 Task: Create a sub task Design and Implement Solution for the task  Create a new online platform for online legal consultations in the project BoostPro , assign it to team member softage.3@softage.net and update the status of the sub task to  On Track  , set the priority of the sub task to Low
Action: Mouse moved to (686, 384)
Screenshot: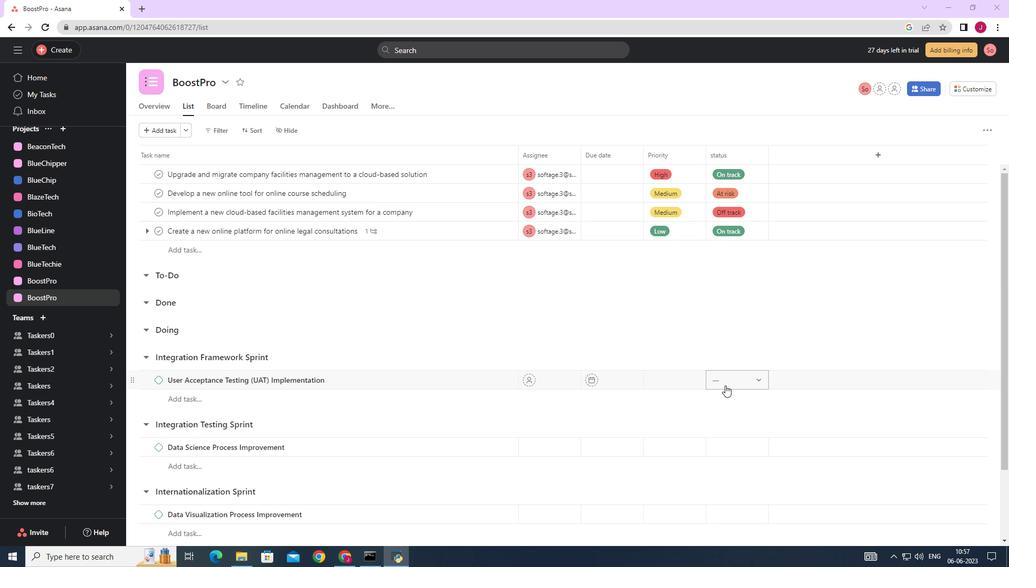 
Action: Mouse scrolled (686, 384) with delta (0, 0)
Screenshot: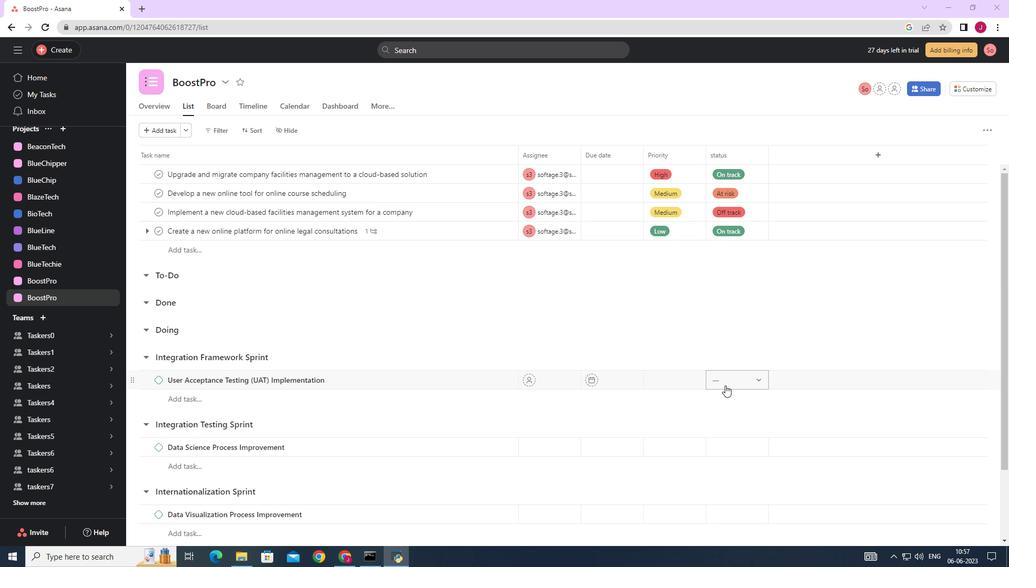 
Action: Mouse moved to (684, 383)
Screenshot: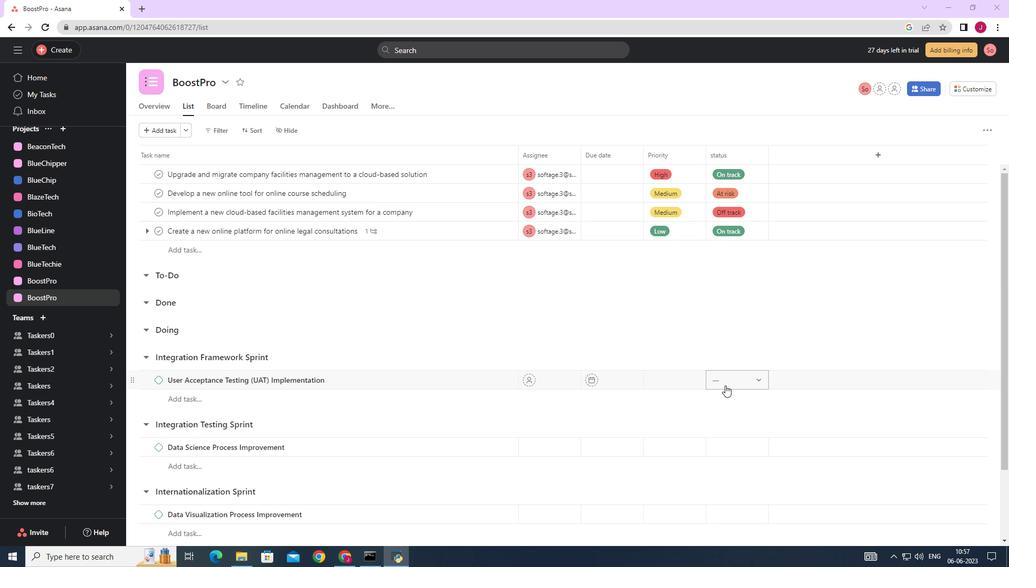 
Action: Mouse scrolled (684, 384) with delta (0, 0)
Screenshot: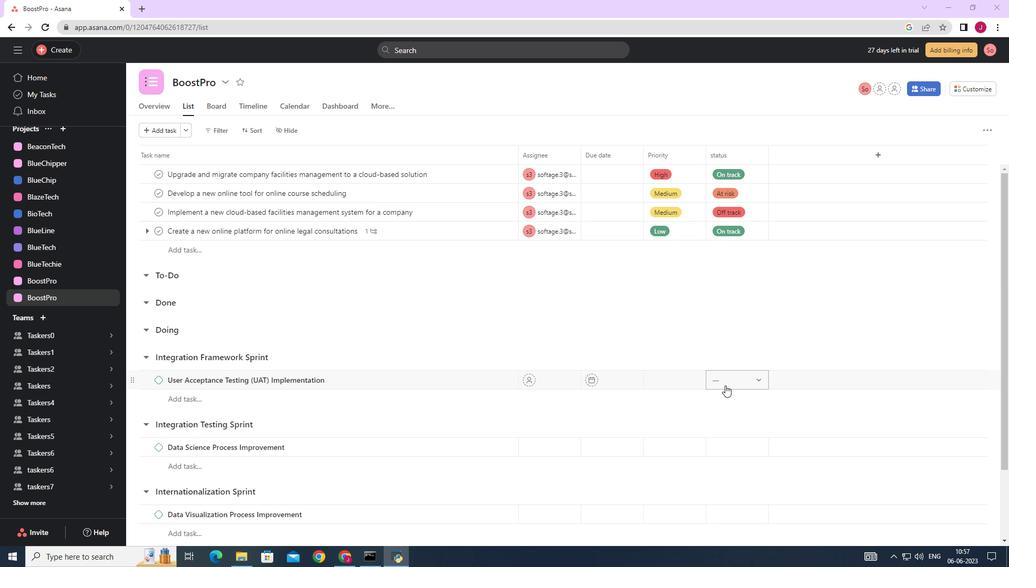 
Action: Mouse moved to (680, 381)
Screenshot: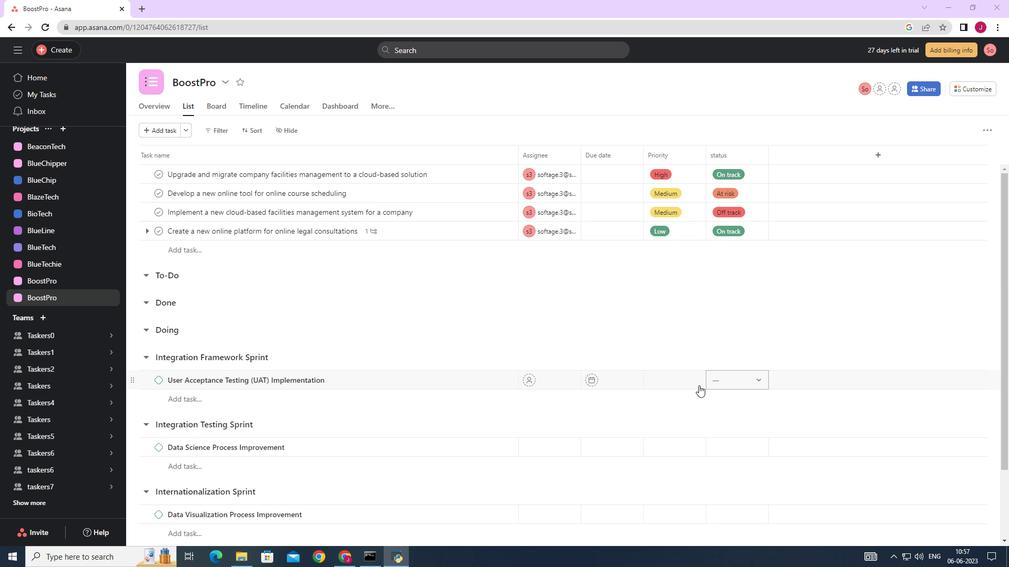 
Action: Mouse scrolled (683, 383) with delta (0, 0)
Screenshot: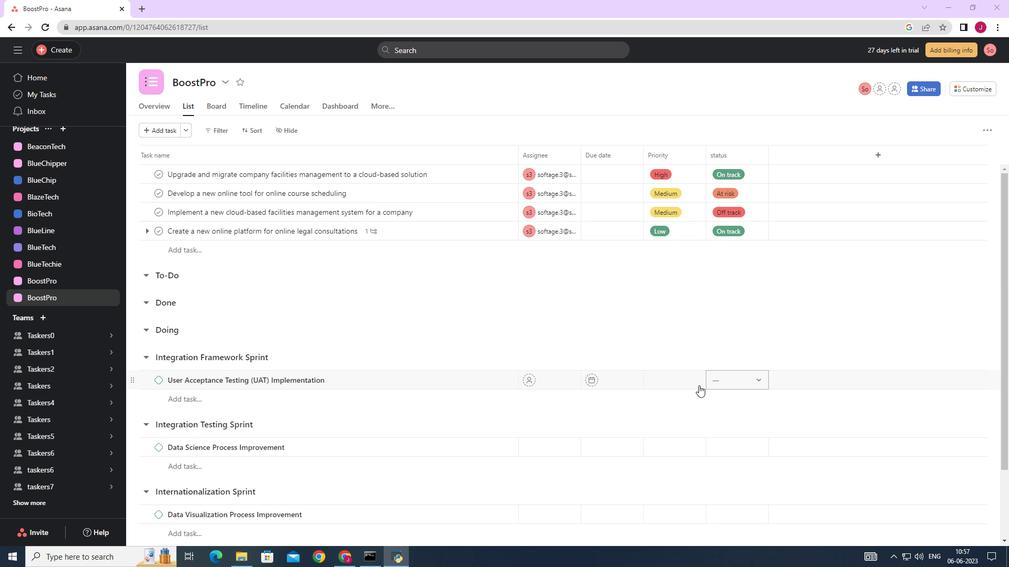 
Action: Mouse moved to (675, 378)
Screenshot: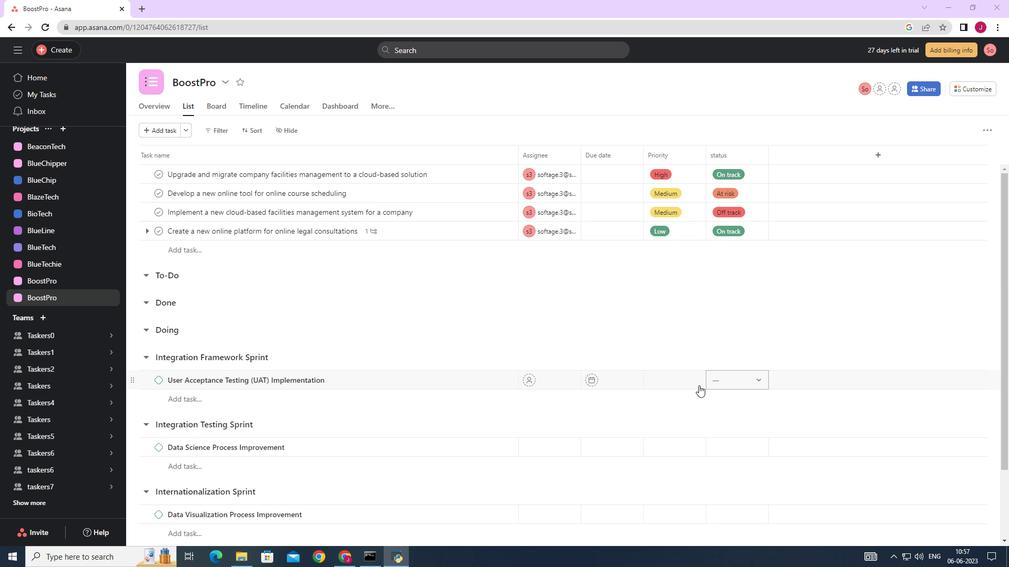 
Action: Mouse scrolled (678, 381) with delta (0, 0)
Screenshot: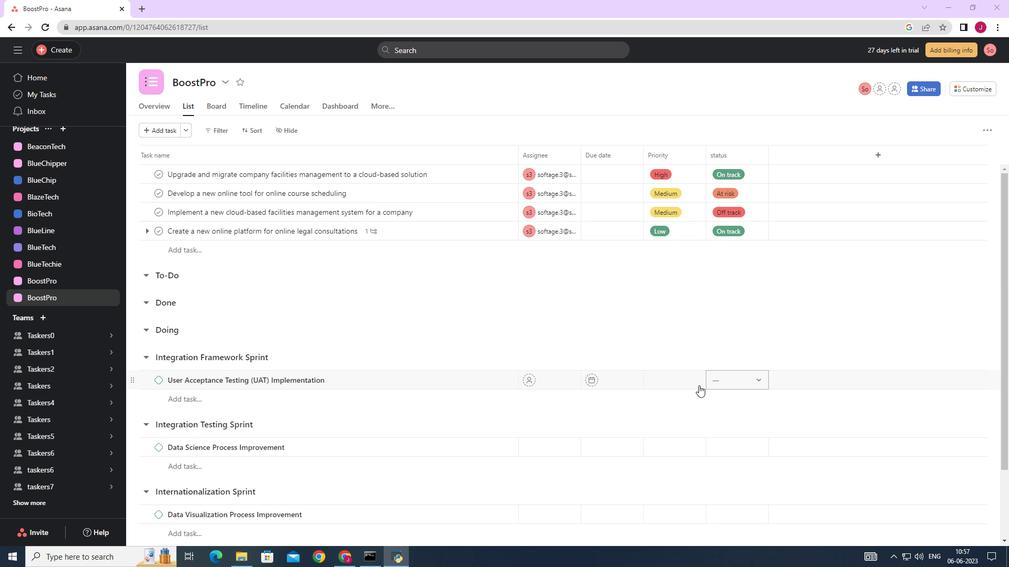 
Action: Mouse moved to (466, 229)
Screenshot: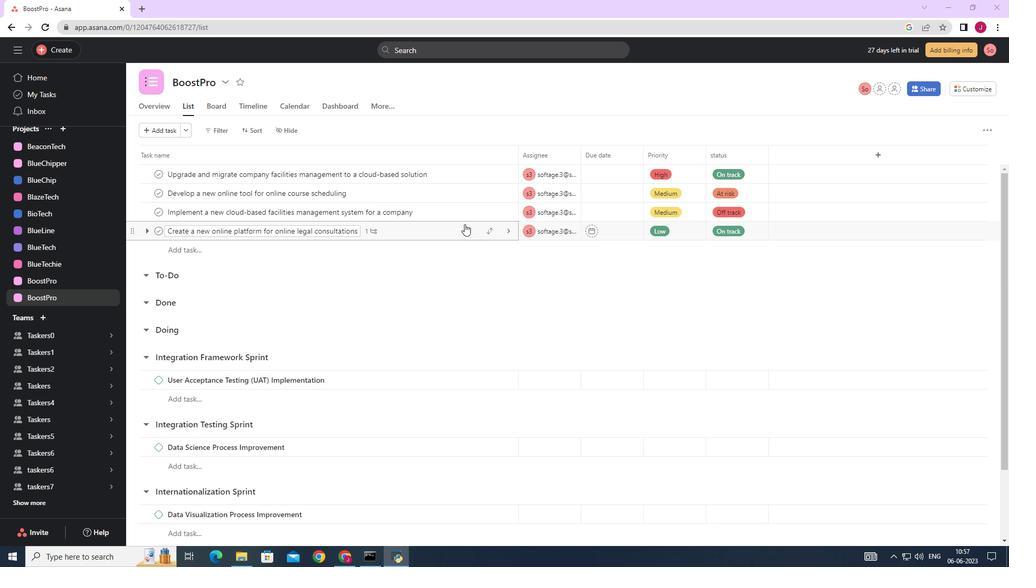 
Action: Mouse pressed left at (466, 229)
Screenshot: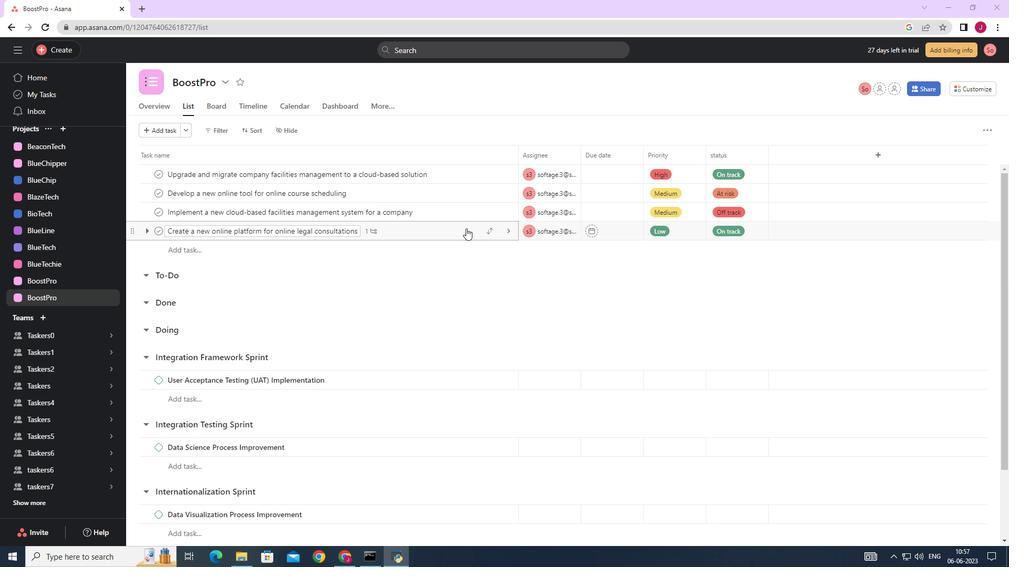
Action: Mouse moved to (904, 259)
Screenshot: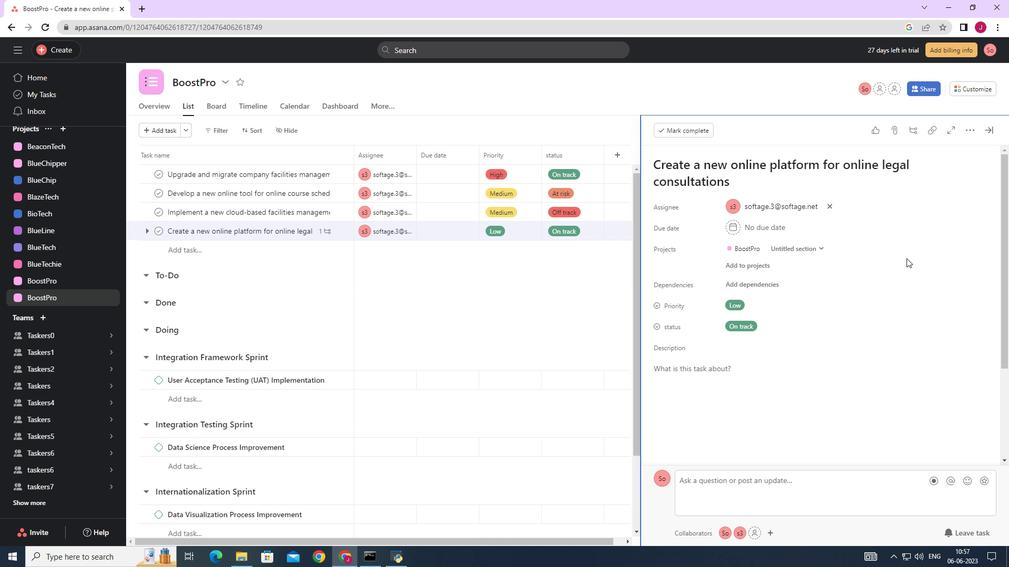 
Action: Mouse scrolled (904, 258) with delta (0, 0)
Screenshot: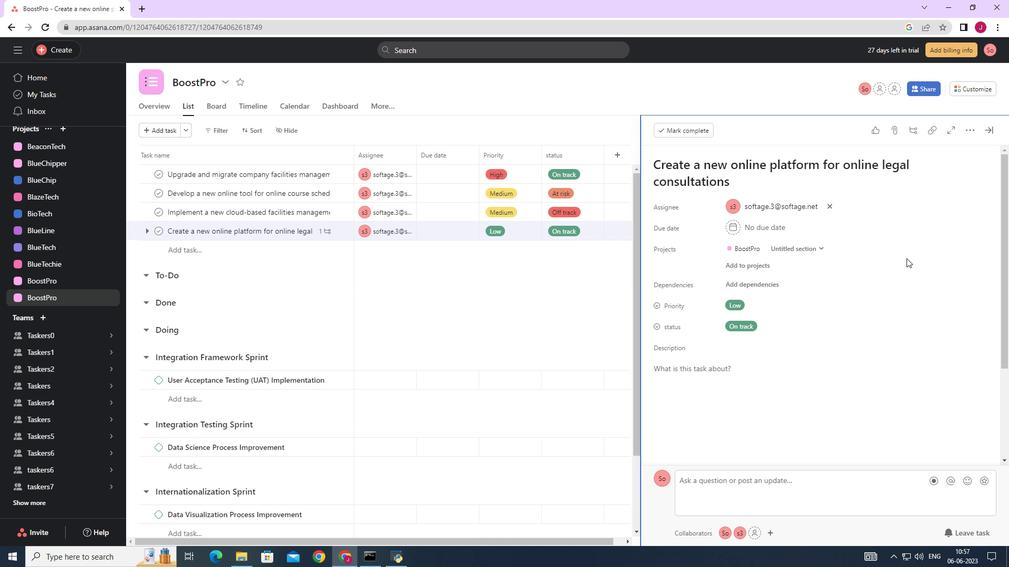 
Action: Mouse moved to (904, 259)
Screenshot: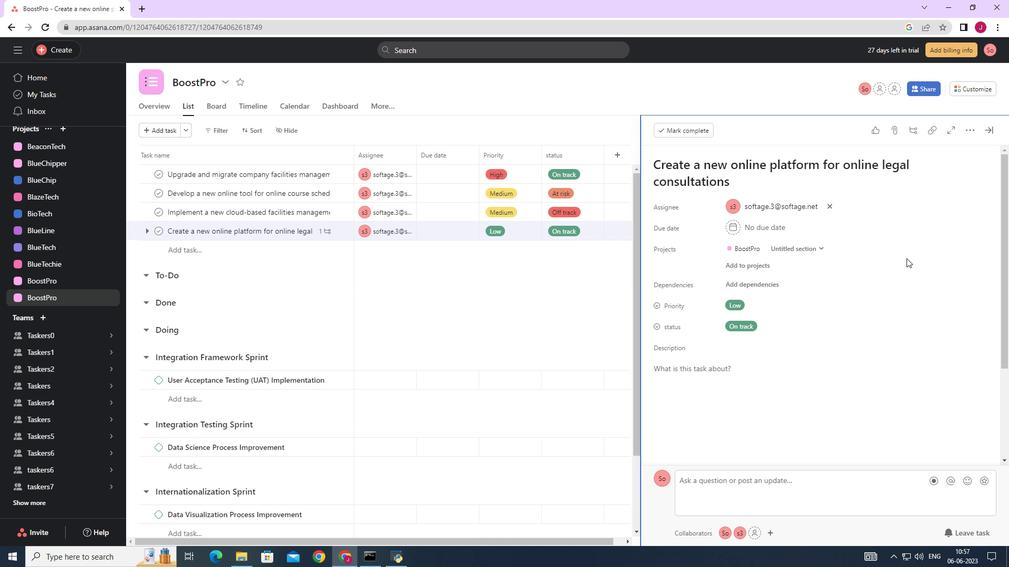 
Action: Mouse scrolled (904, 259) with delta (0, 0)
Screenshot: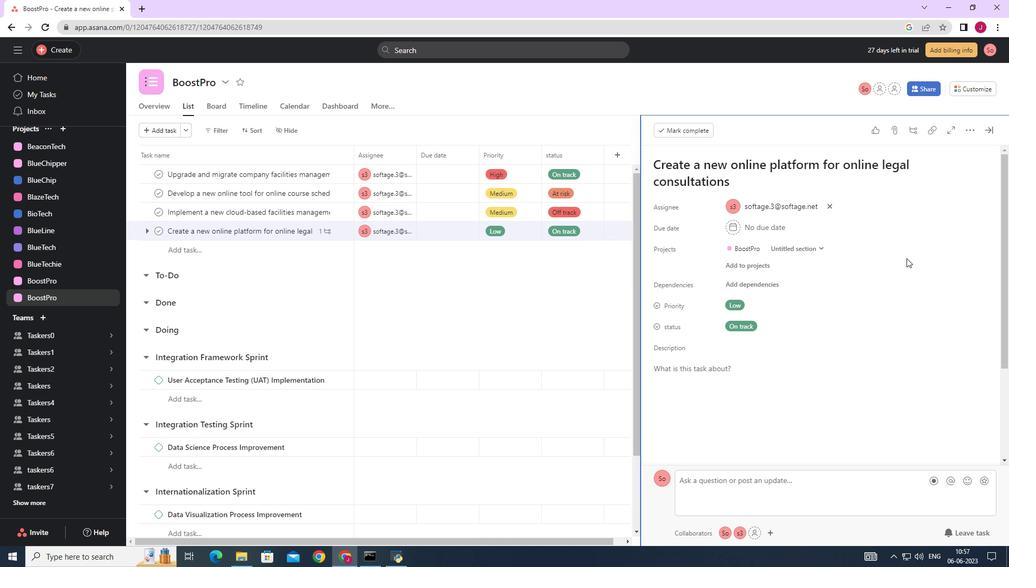 
Action: Mouse scrolled (904, 259) with delta (0, 0)
Screenshot: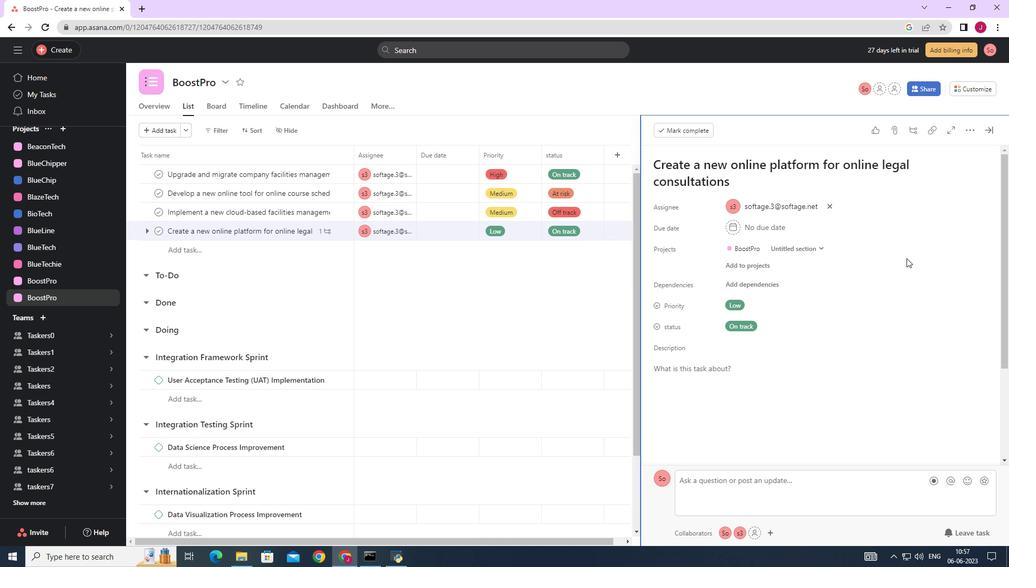 
Action: Mouse moved to (904, 259)
Screenshot: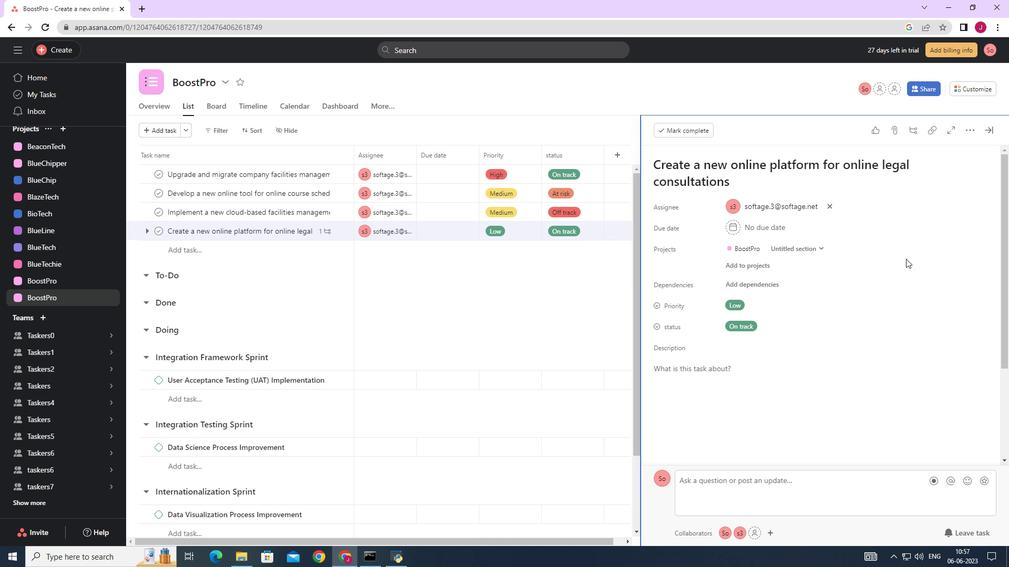 
Action: Mouse scrolled (904, 259) with delta (0, 0)
Screenshot: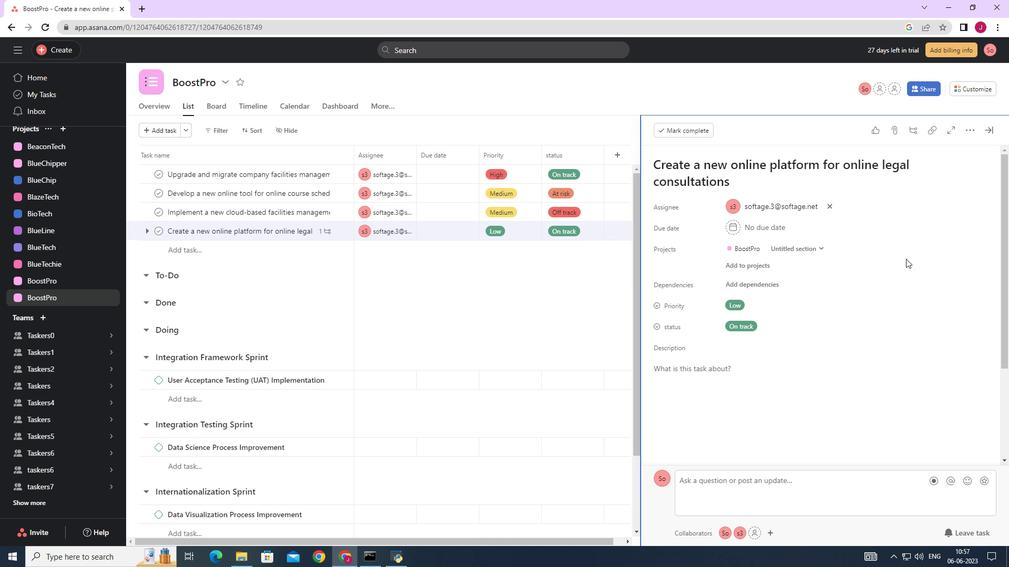 
Action: Mouse moved to (904, 260)
Screenshot: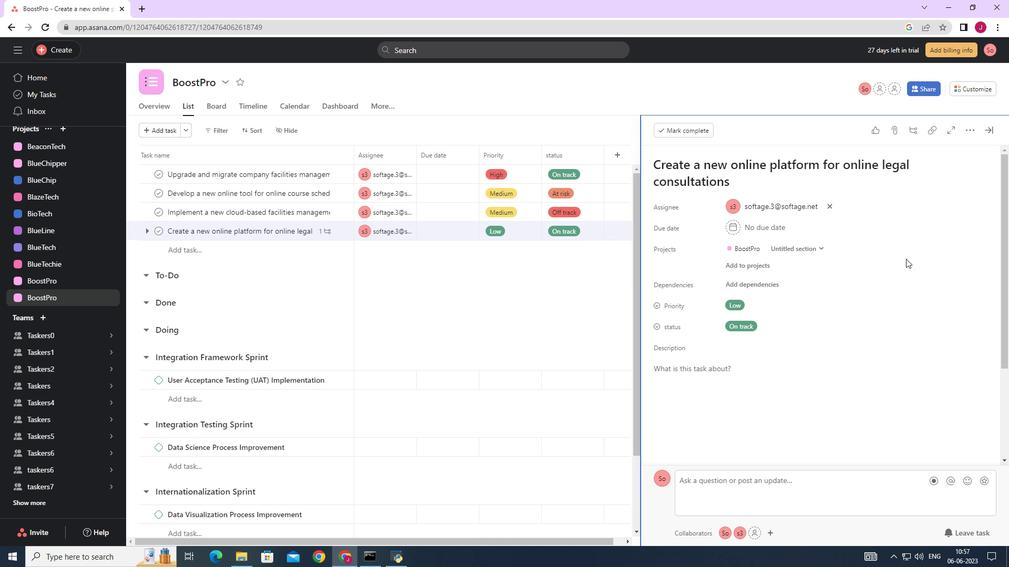 
Action: Mouse scrolled (904, 259) with delta (0, 0)
Screenshot: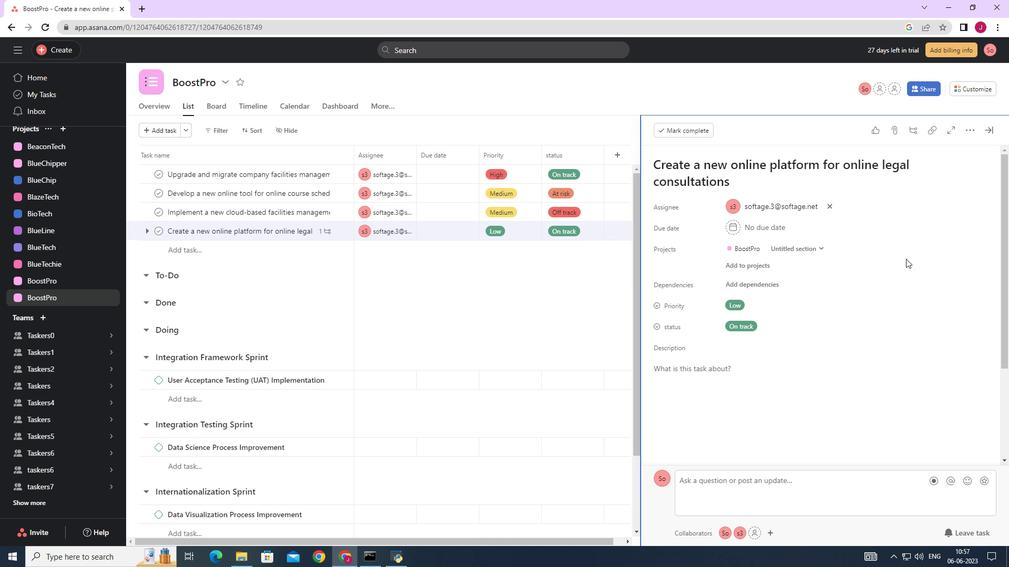 
Action: Mouse moved to (902, 263)
Screenshot: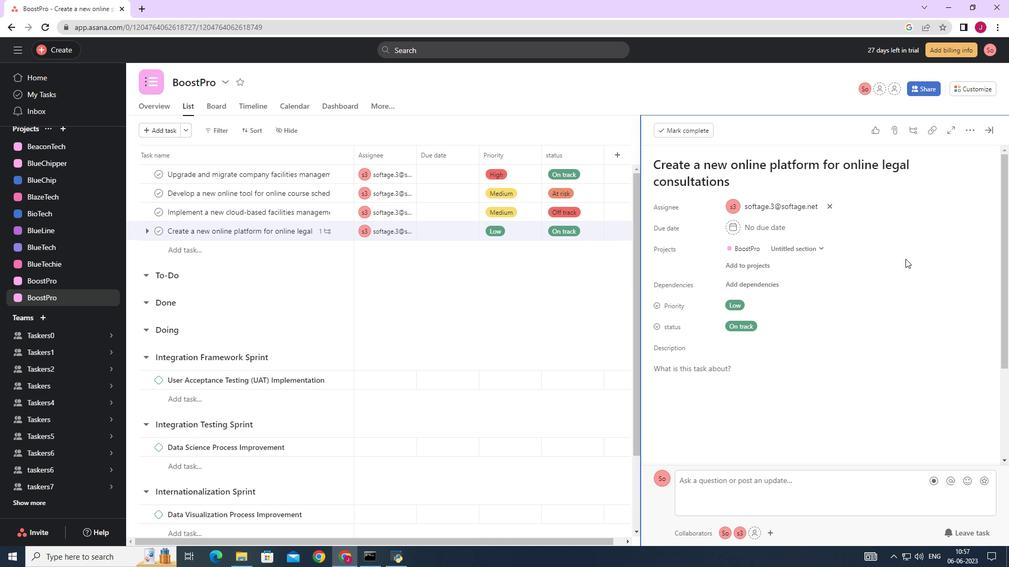 
Action: Mouse scrolled (902, 262) with delta (0, 0)
Screenshot: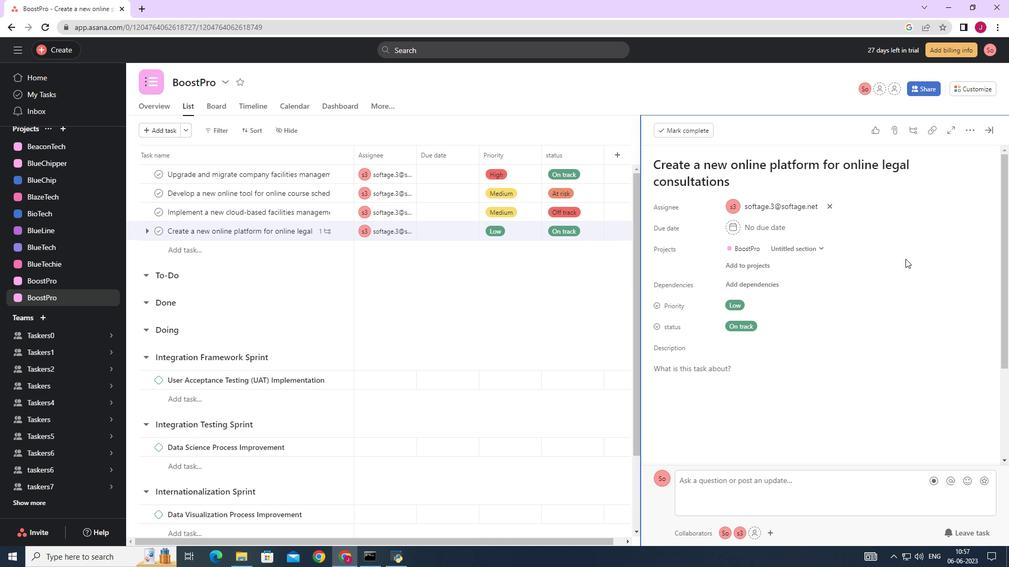 
Action: Mouse moved to (683, 385)
Screenshot: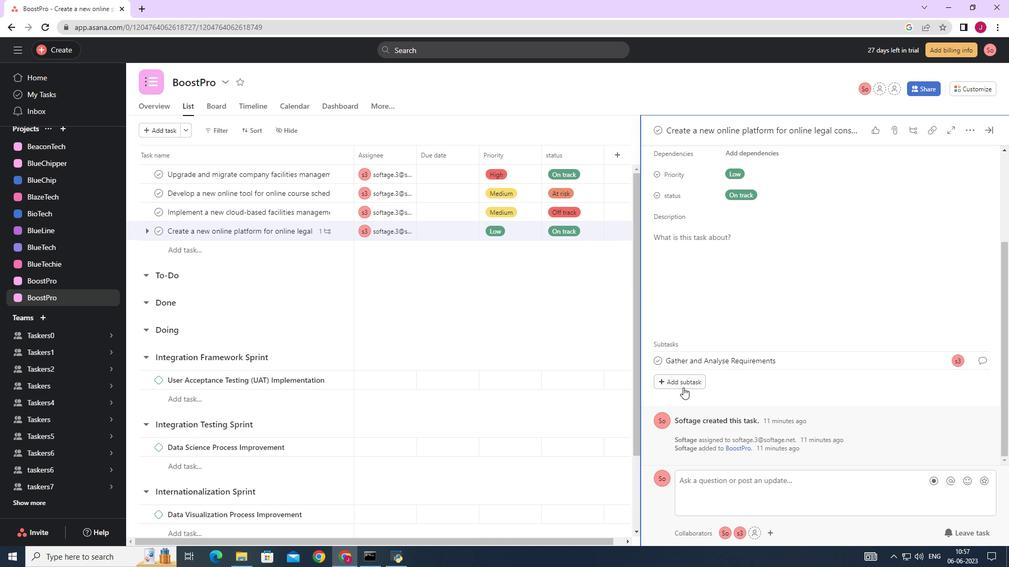 
Action: Mouse pressed left at (683, 385)
Screenshot: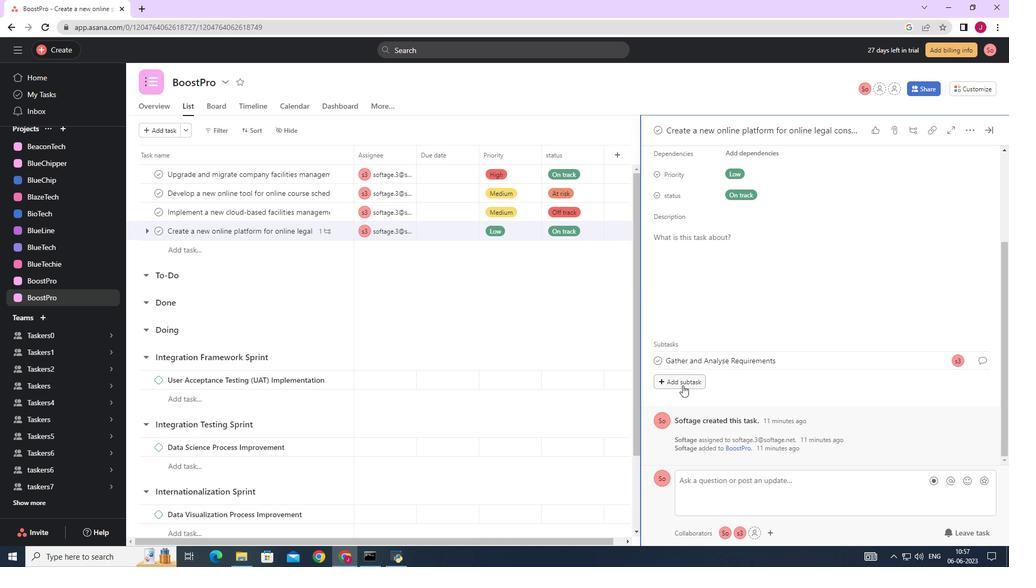 
Action: Key pressed <Key.caps_lock>D<Key.caps_lock>esign<Key.space>and<Key.space><Key.caps_lock>I<Key.caps_lock>mplee<Key.backspace>mentation<Key.space><Key.caps_lock>S<Key.caps_lock>olution
Screenshot: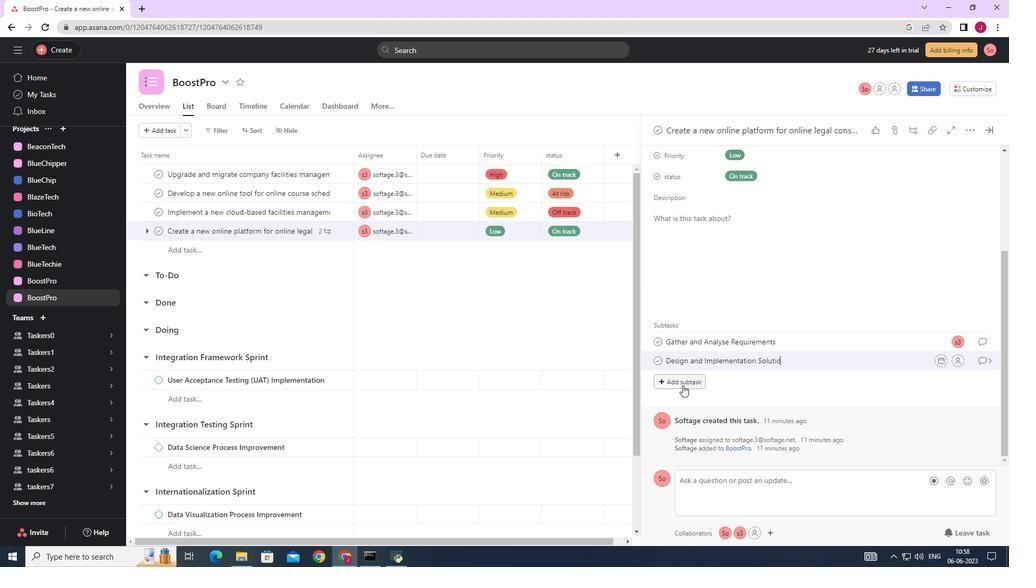 
Action: Mouse moved to (955, 364)
Screenshot: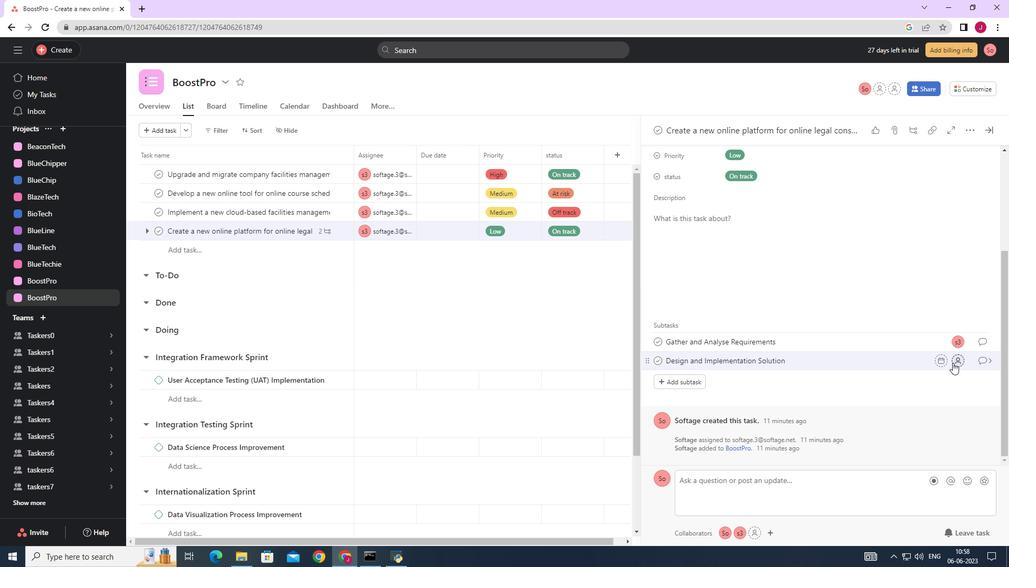 
Action: Mouse pressed left at (955, 364)
Screenshot: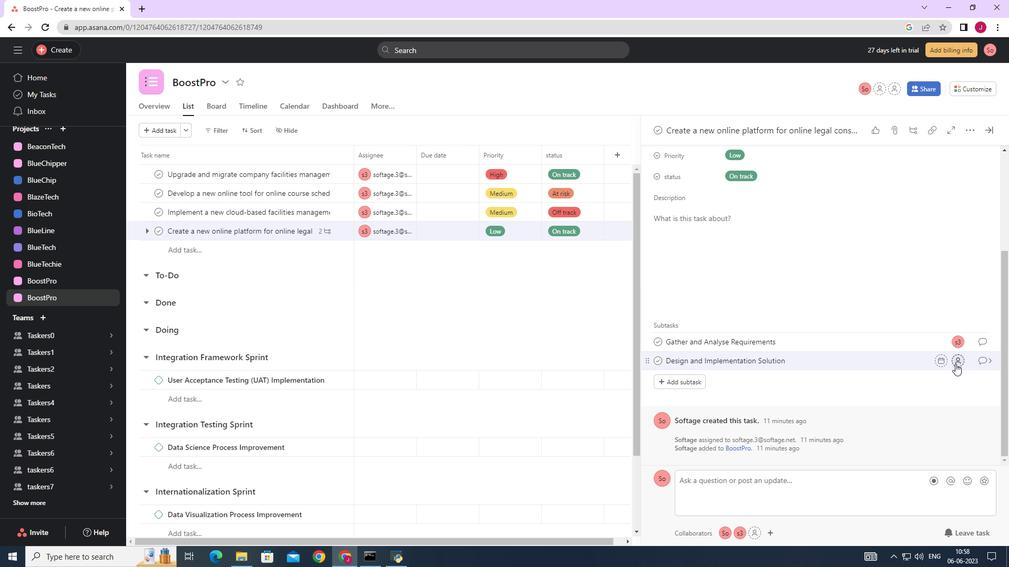 
Action: Mouse moved to (949, 365)
Screenshot: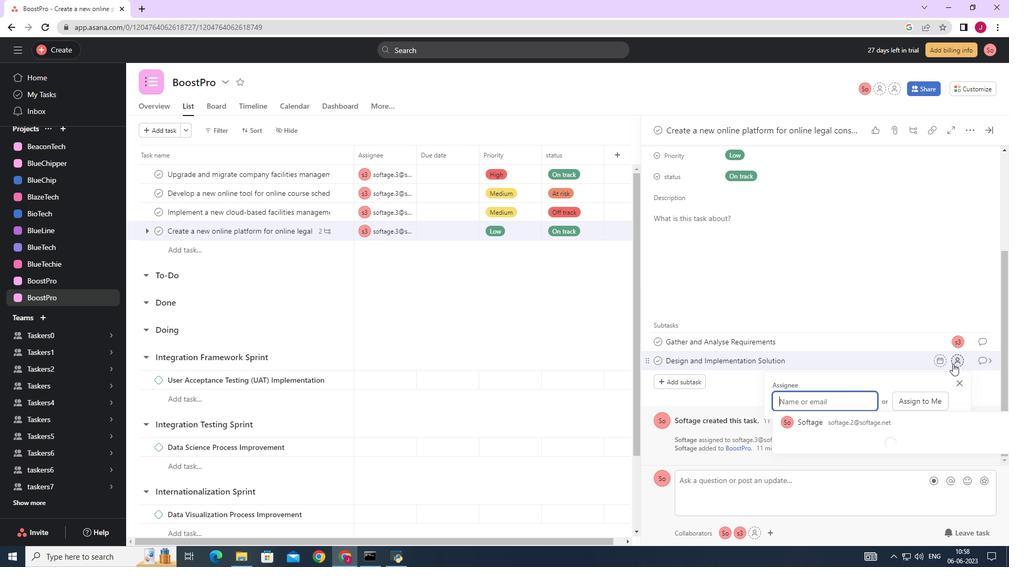 
Action: Key pressed softage.3
Screenshot: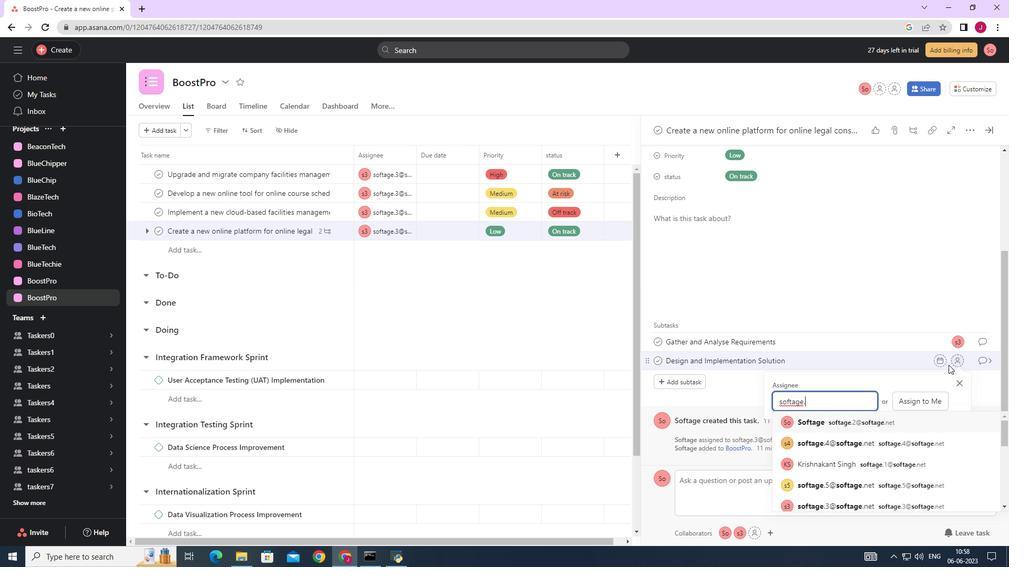 
Action: Mouse moved to (840, 428)
Screenshot: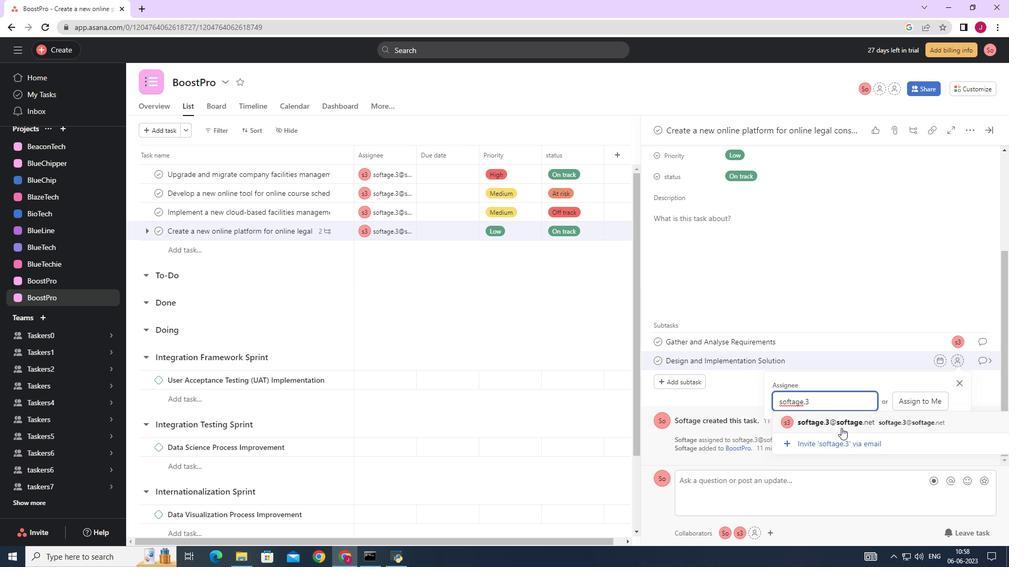
Action: Mouse pressed left at (840, 428)
Screenshot: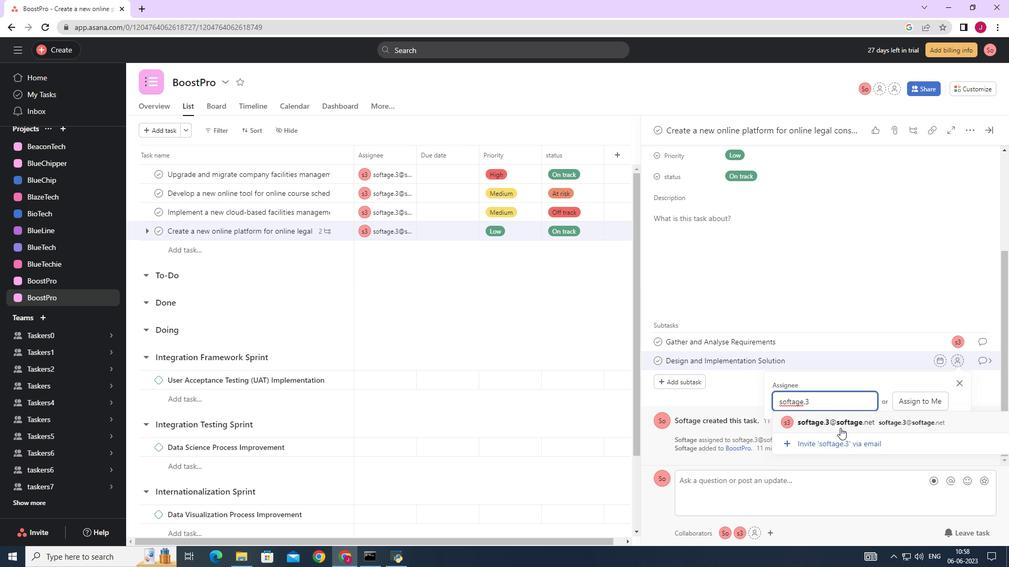 
Action: Mouse moved to (984, 360)
Screenshot: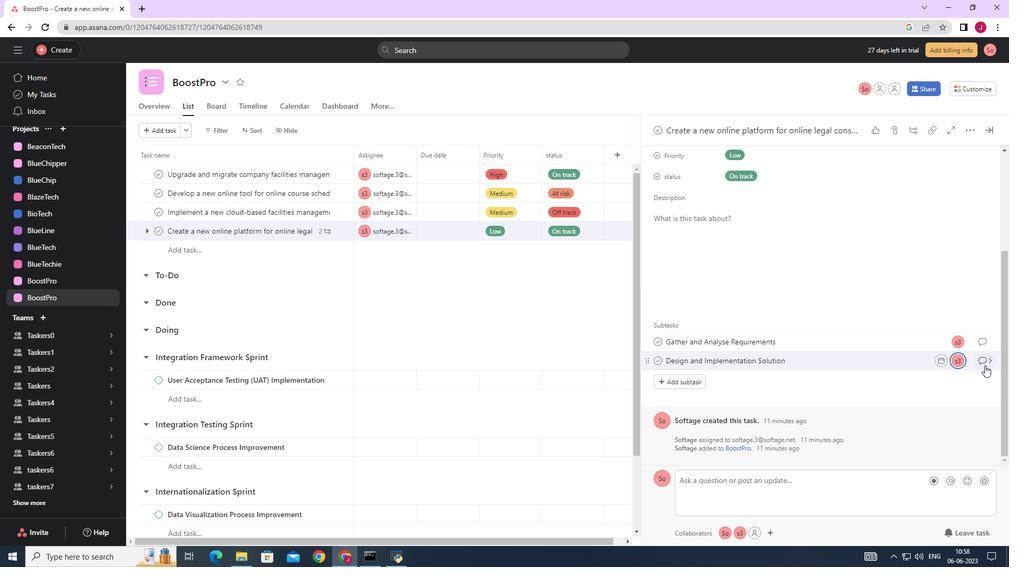 
Action: Mouse pressed left at (984, 360)
Screenshot: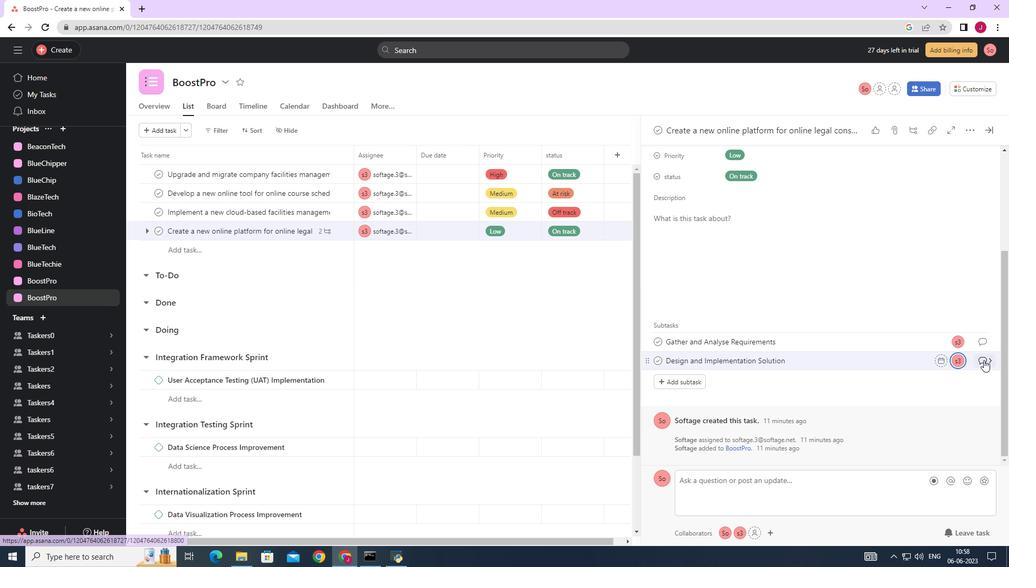 
Action: Mouse moved to (694, 280)
Screenshot: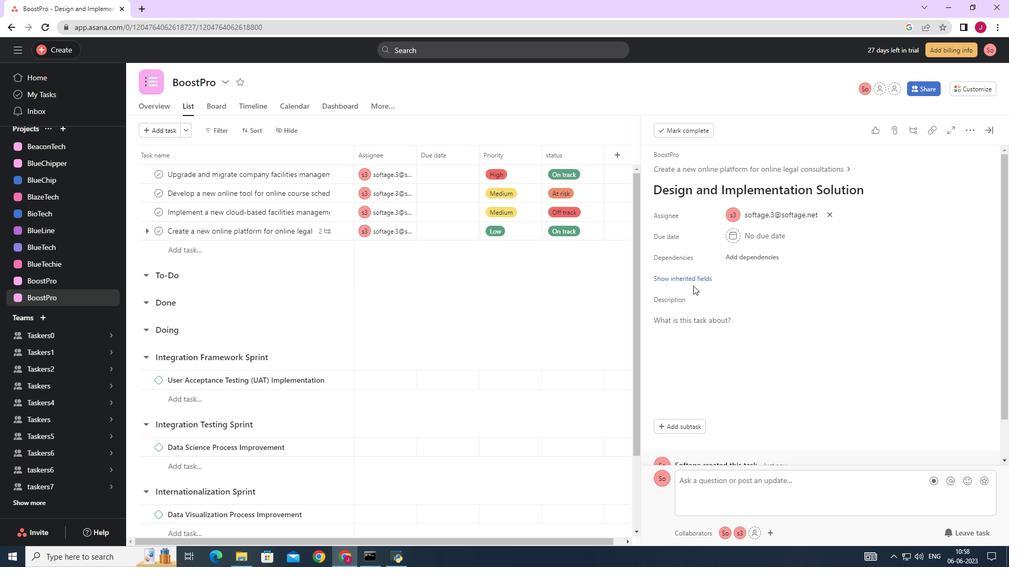 
Action: Mouse pressed left at (694, 280)
Screenshot: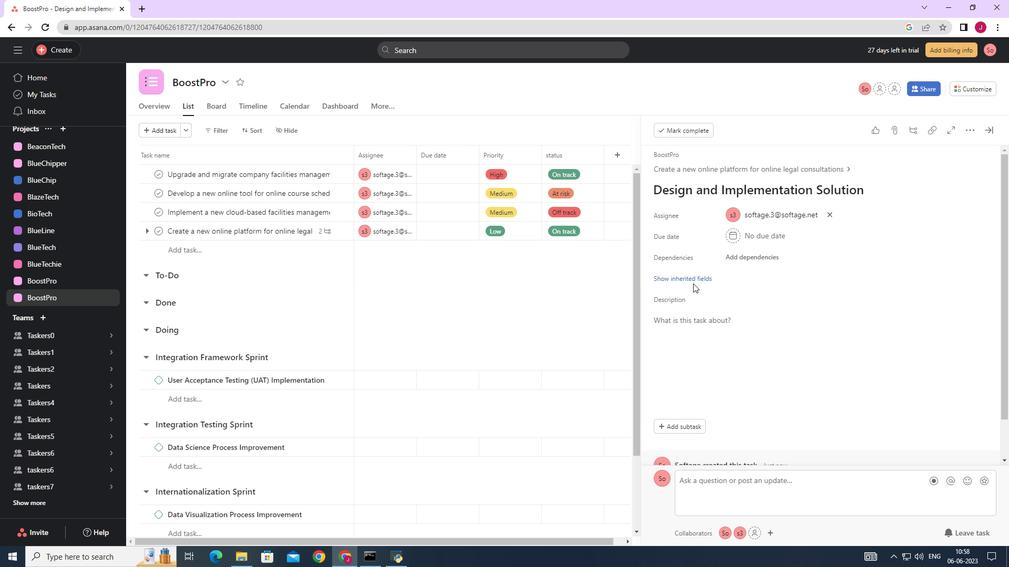 
Action: Mouse moved to (723, 299)
Screenshot: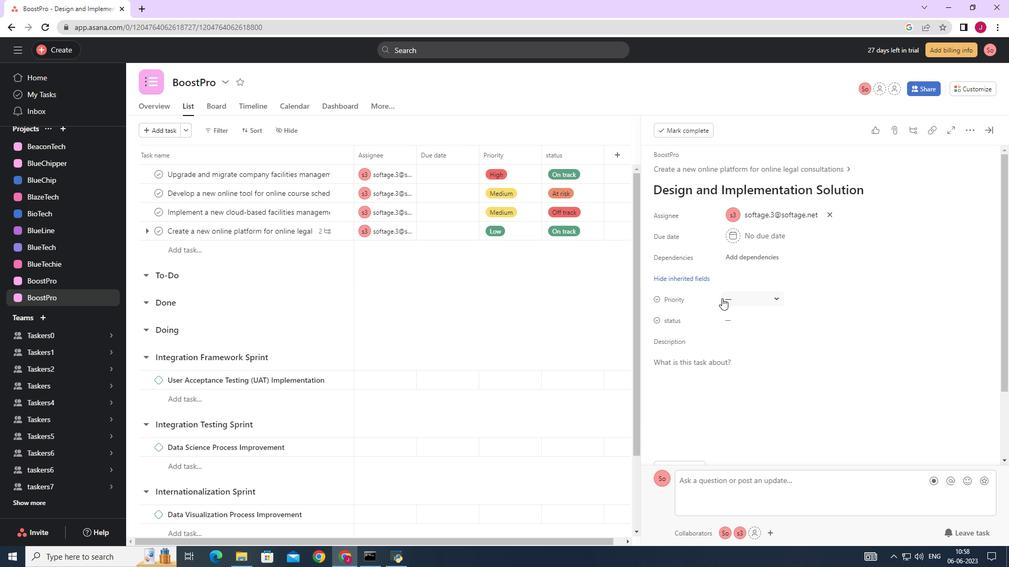 
Action: Mouse pressed left at (723, 299)
Screenshot: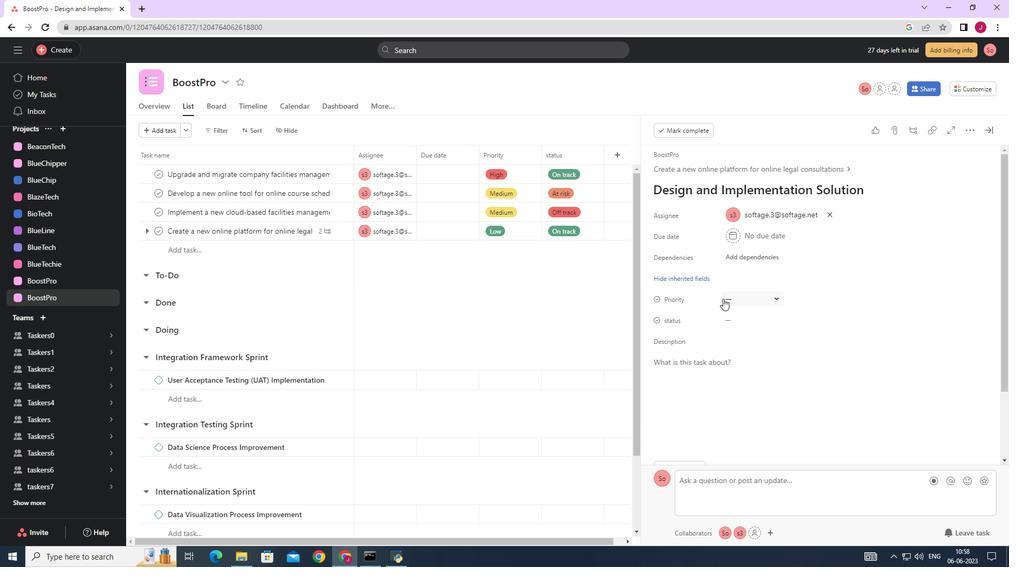 
Action: Mouse moved to (755, 373)
Screenshot: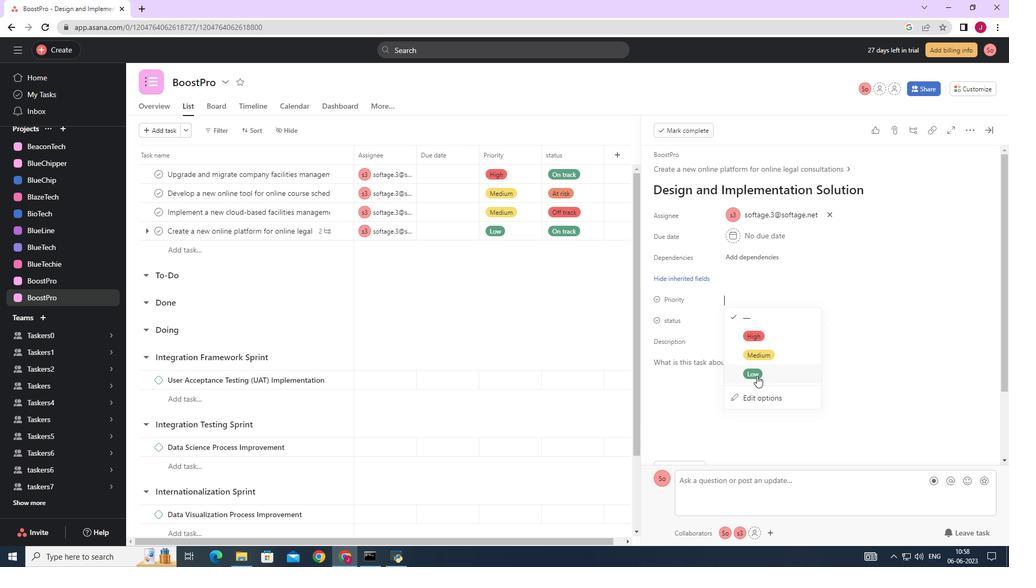 
Action: Mouse pressed left at (755, 373)
Screenshot: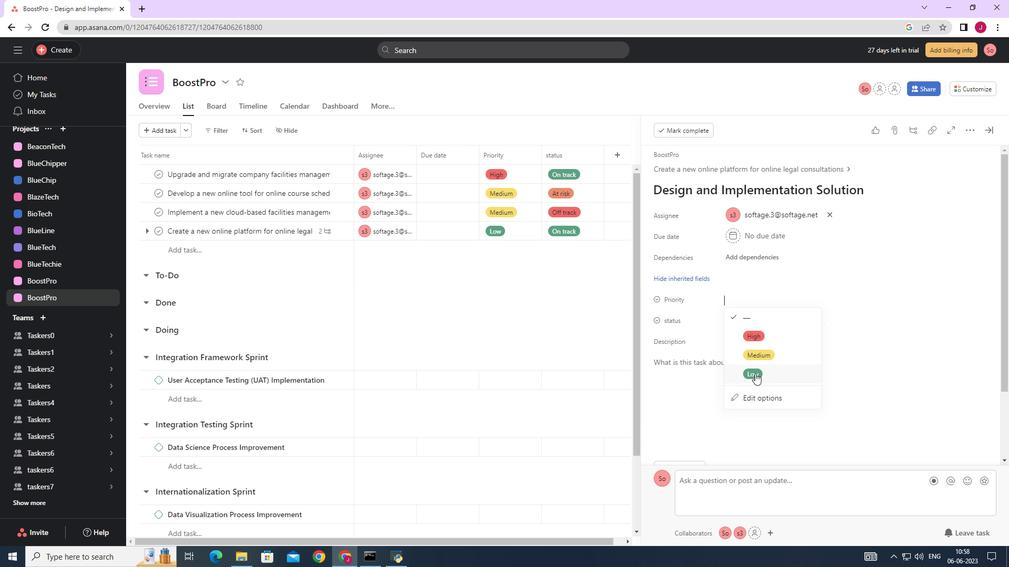 
Action: Mouse moved to (740, 319)
Screenshot: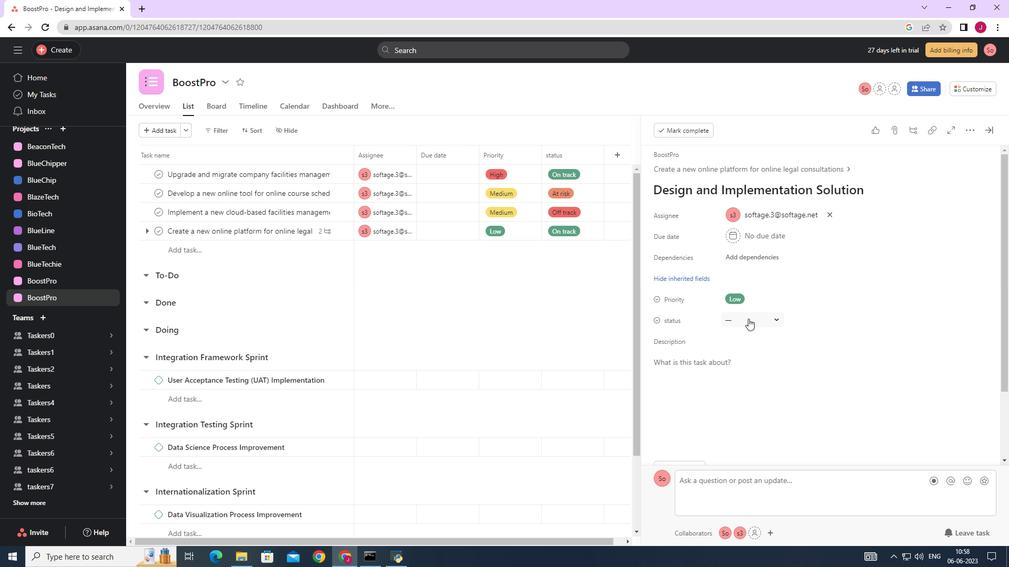 
Action: Mouse pressed left at (740, 319)
Screenshot: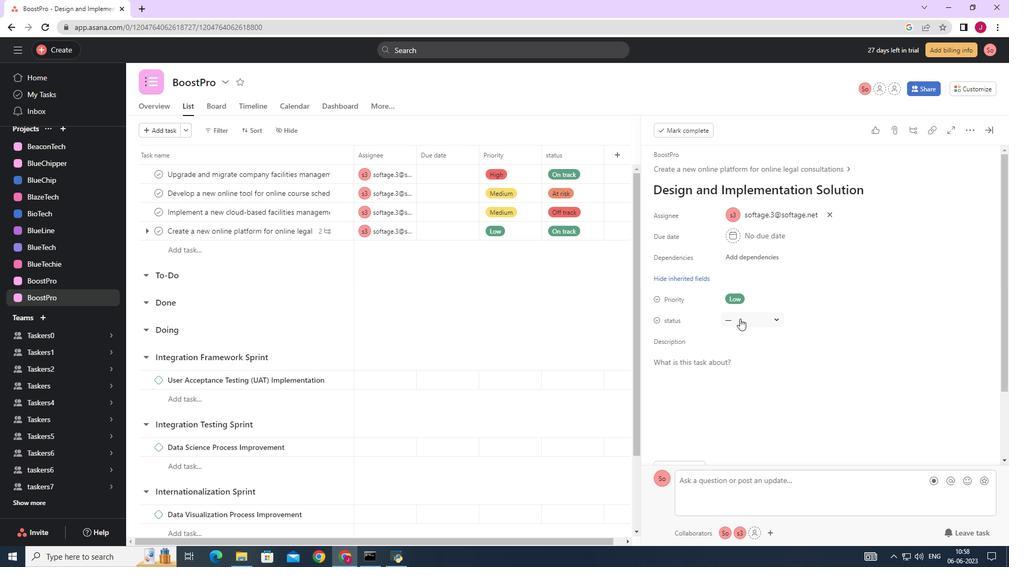
Action: Mouse moved to (760, 354)
Screenshot: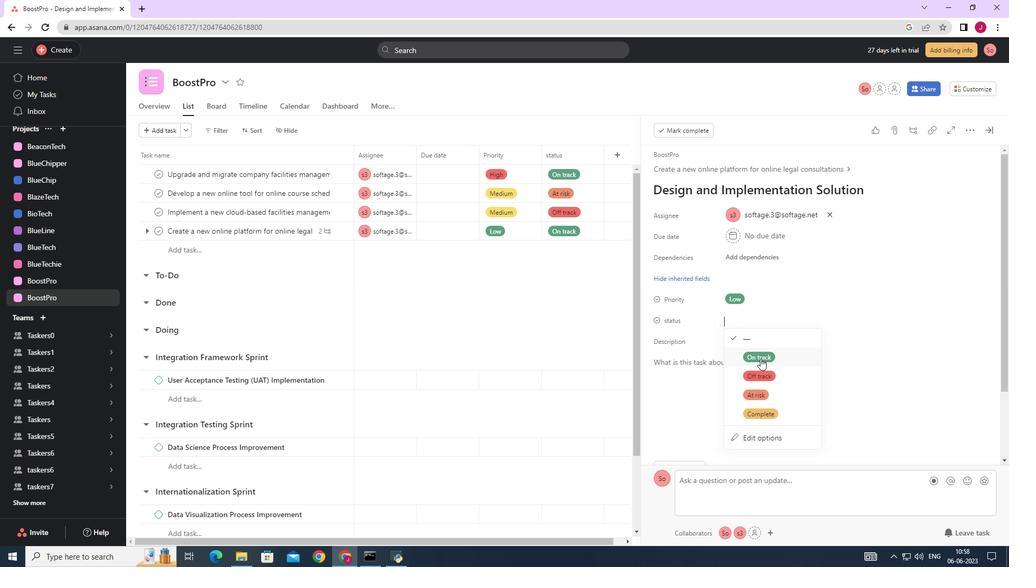 
Action: Mouse pressed left at (760, 354)
Screenshot: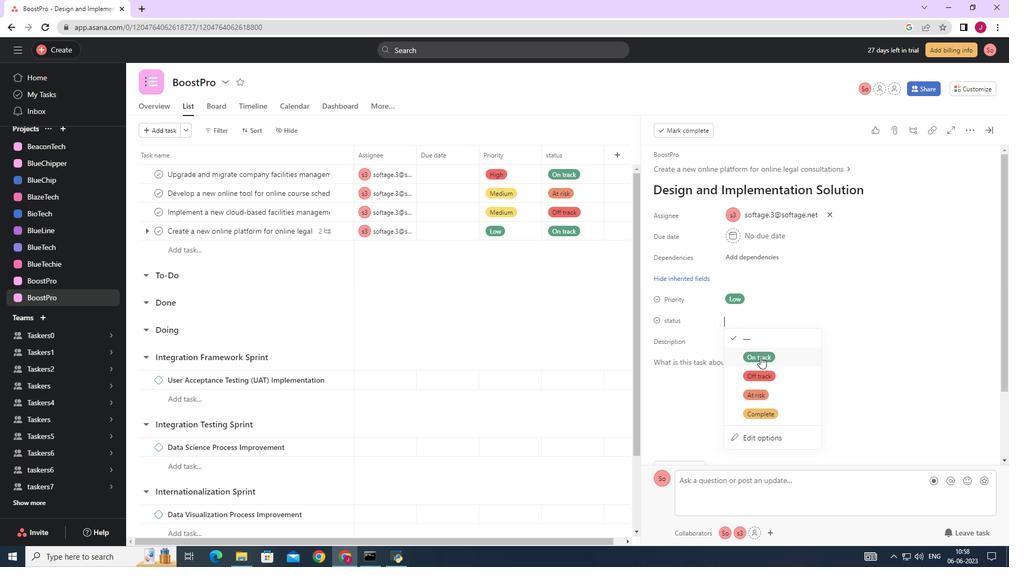 
Action: Mouse moved to (988, 129)
Screenshot: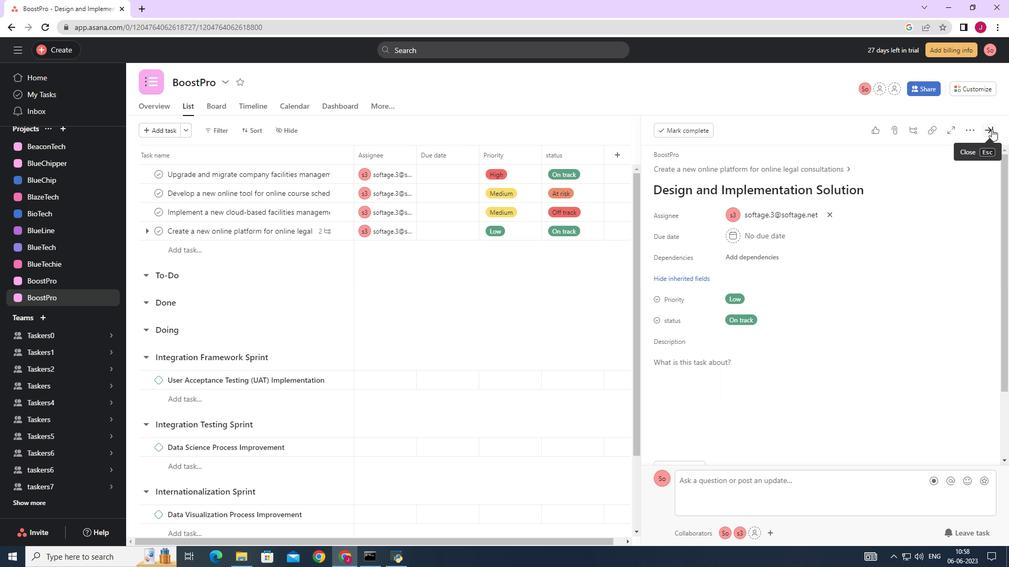 
Action: Mouse pressed left at (988, 129)
Screenshot: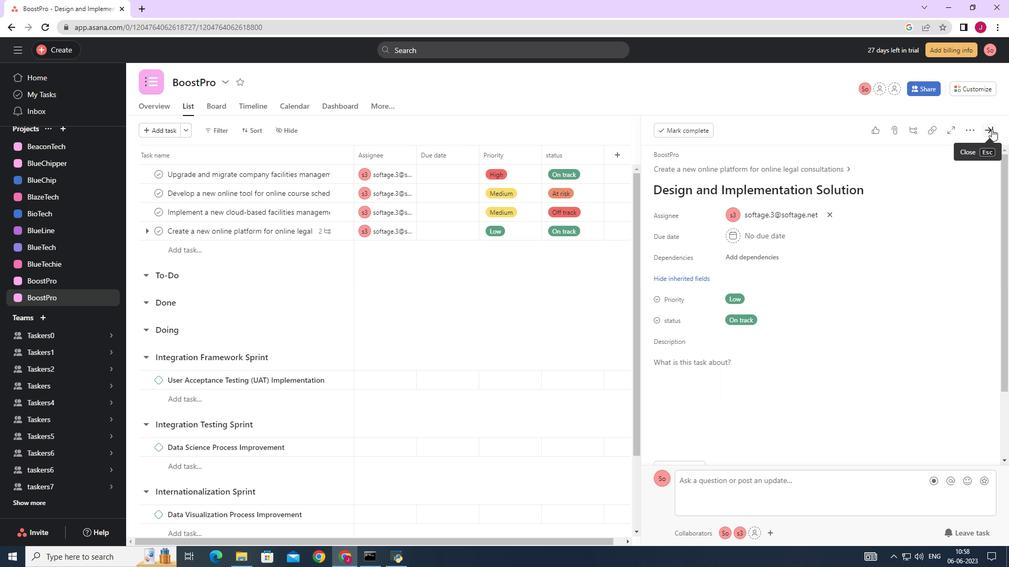
